 Task: Create a rule when I enter a card name containing a date after set due on the date.
Action: Mouse moved to (1236, 98)
Screenshot: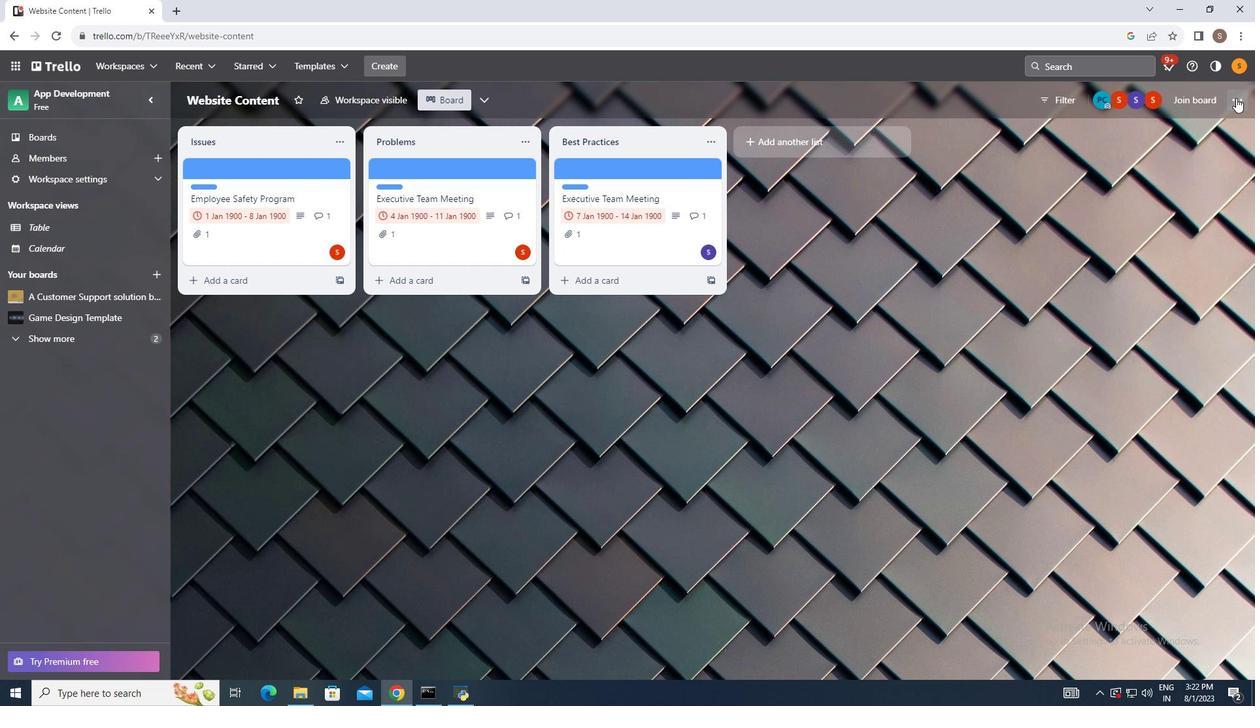 
Action: Mouse pressed left at (1236, 98)
Screenshot: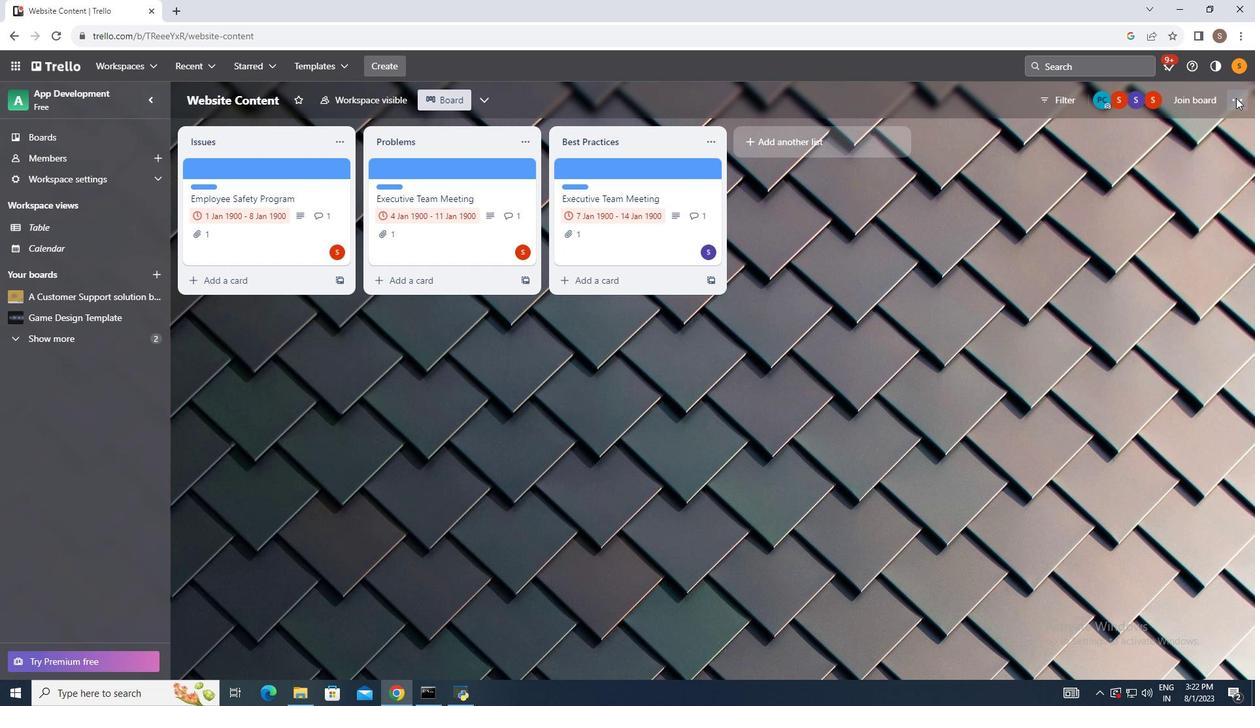 
Action: Mouse moved to (1156, 268)
Screenshot: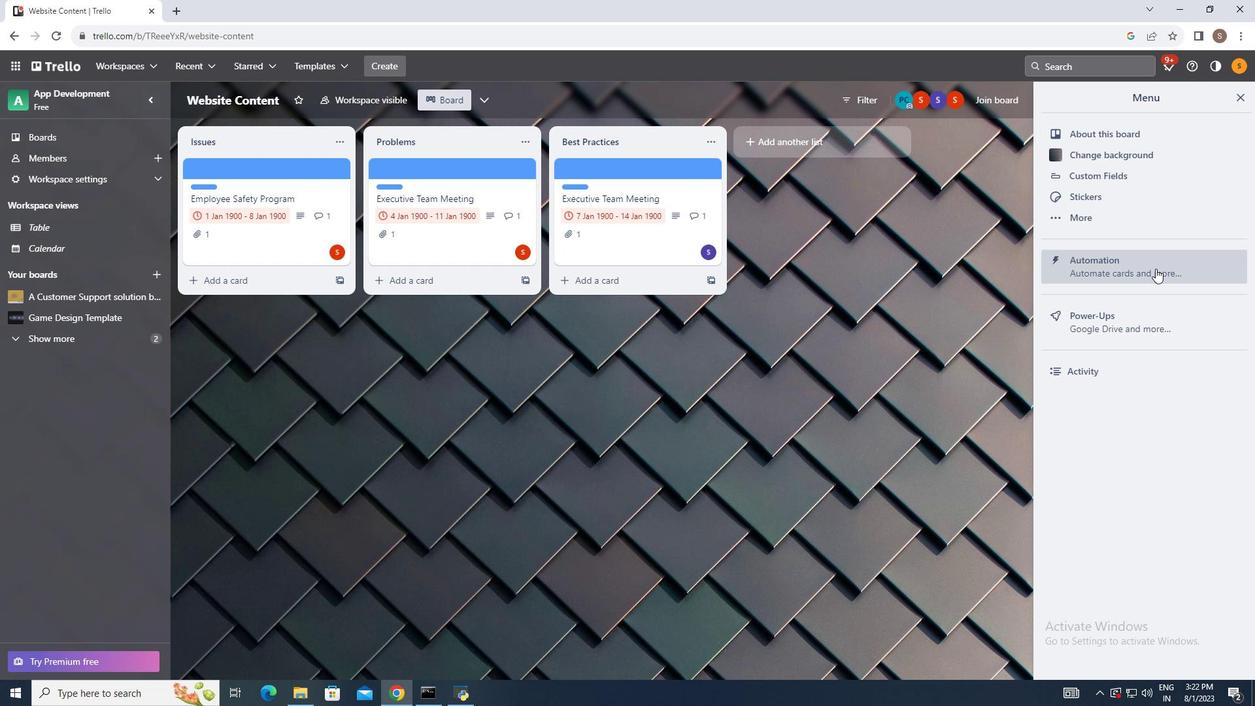 
Action: Mouse pressed left at (1156, 268)
Screenshot: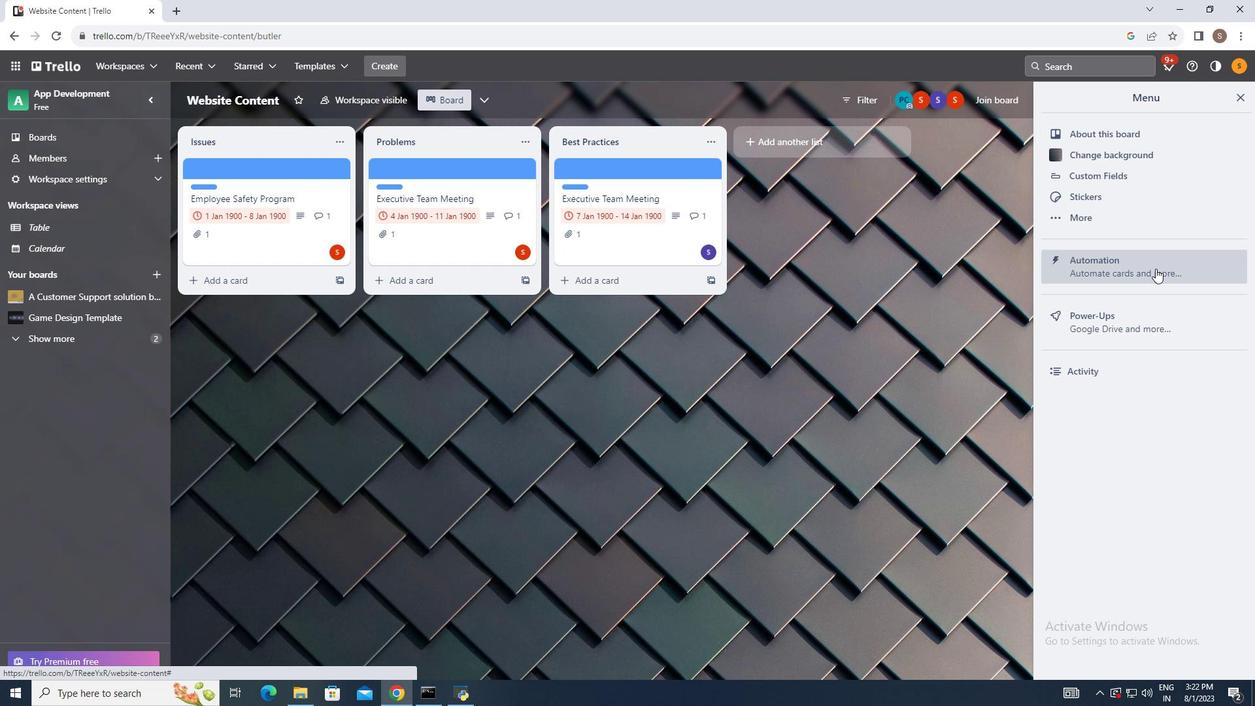 
Action: Mouse moved to (219, 207)
Screenshot: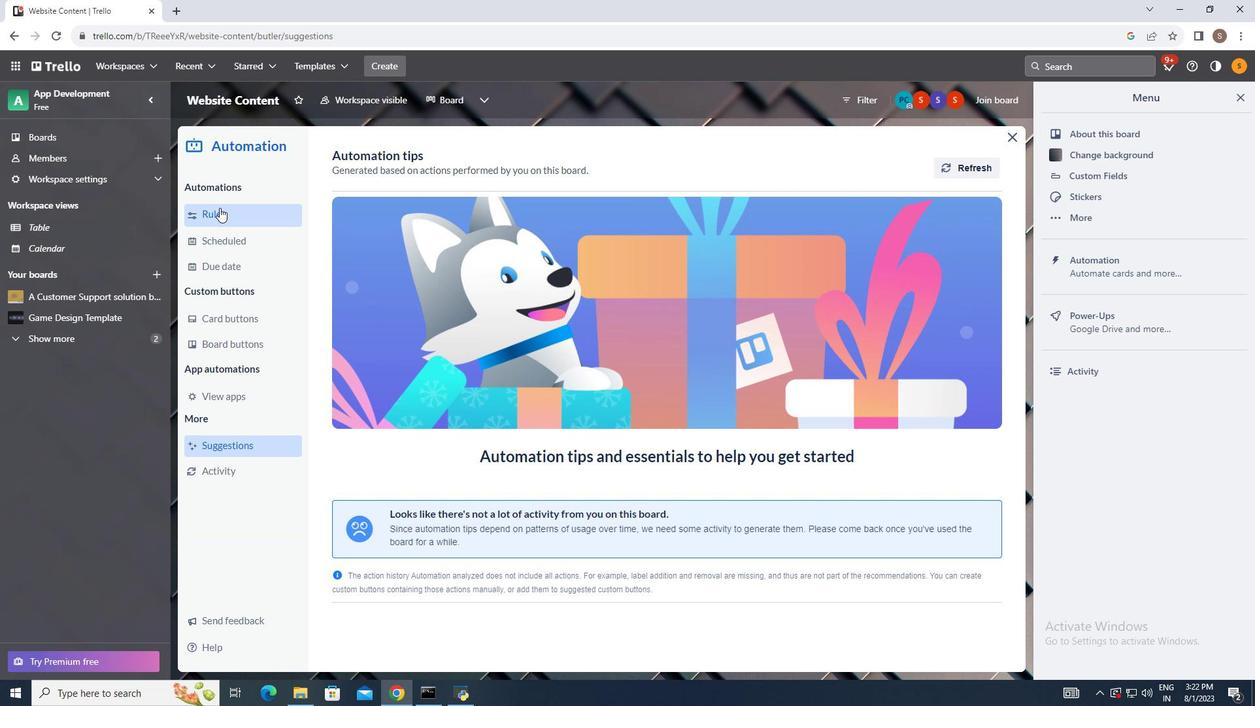 
Action: Mouse pressed left at (219, 207)
Screenshot: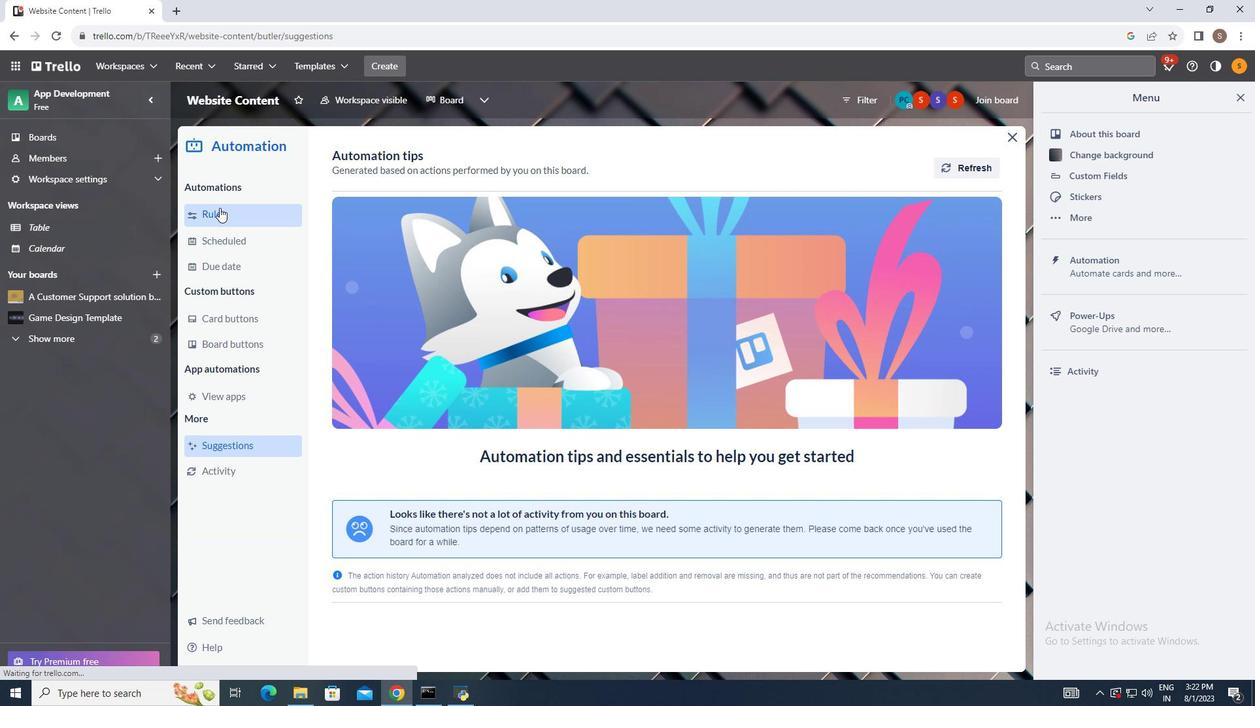 
Action: Mouse moved to (871, 151)
Screenshot: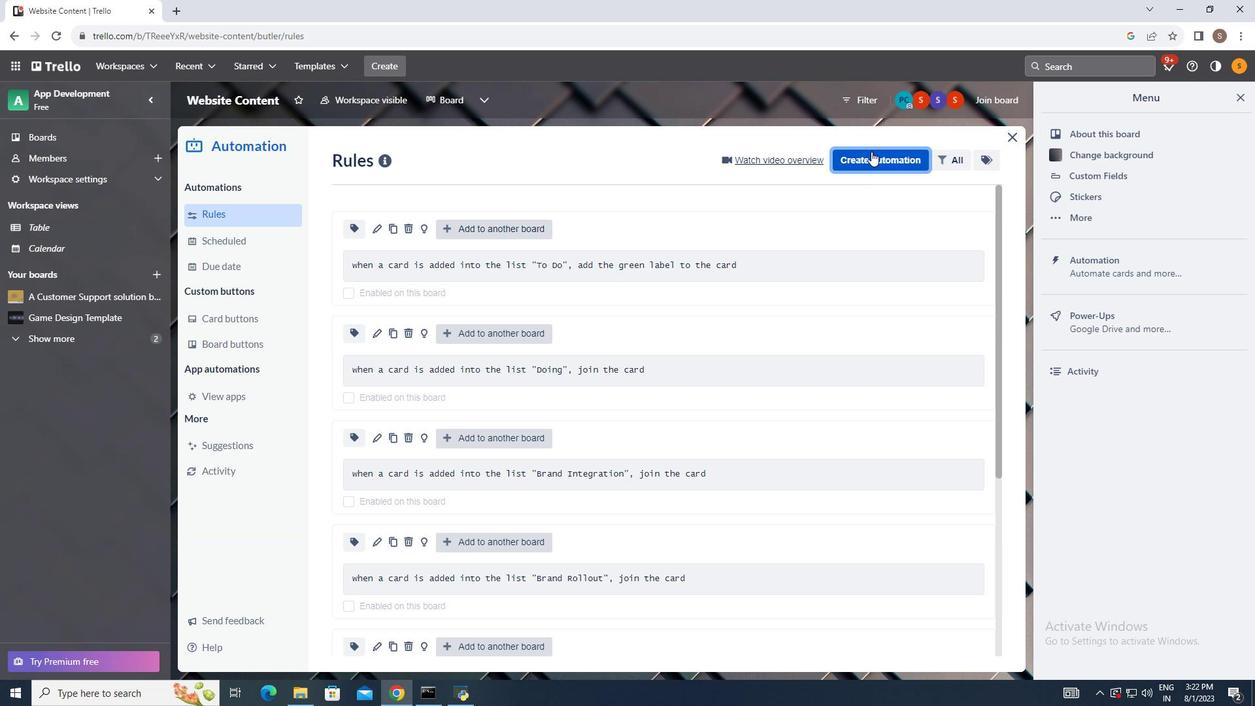 
Action: Mouse pressed left at (871, 151)
Screenshot: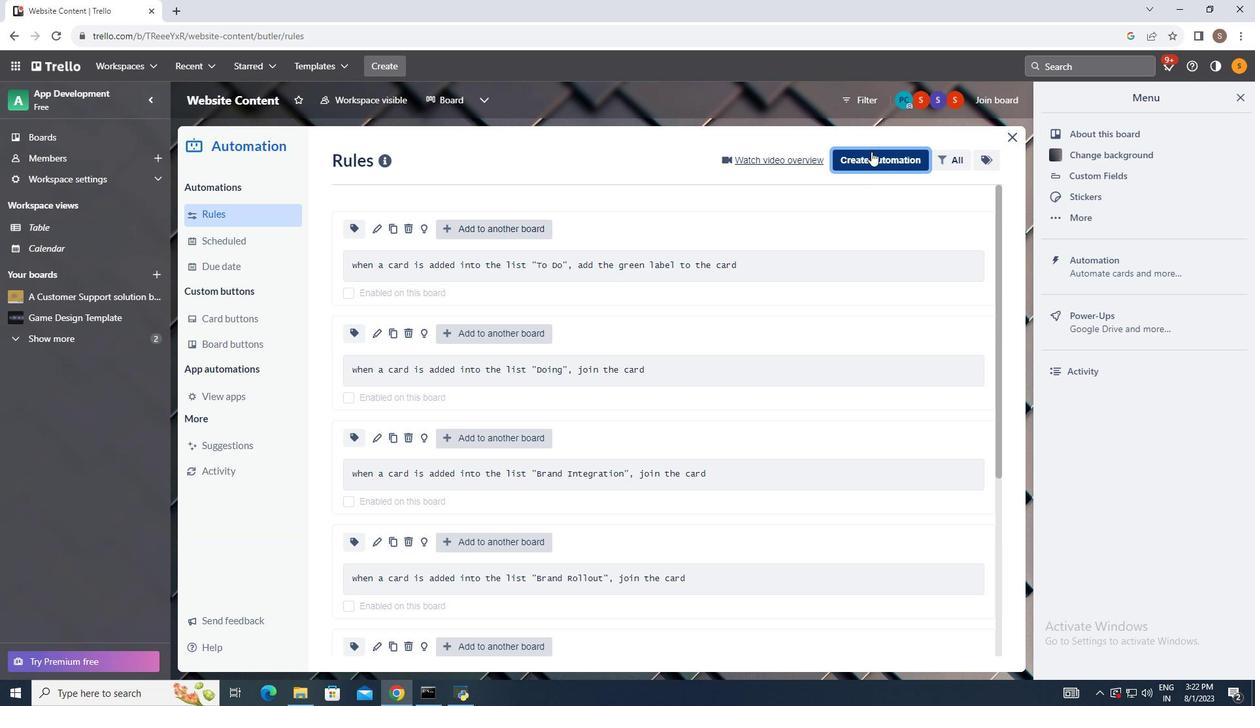 
Action: Mouse moved to (671, 285)
Screenshot: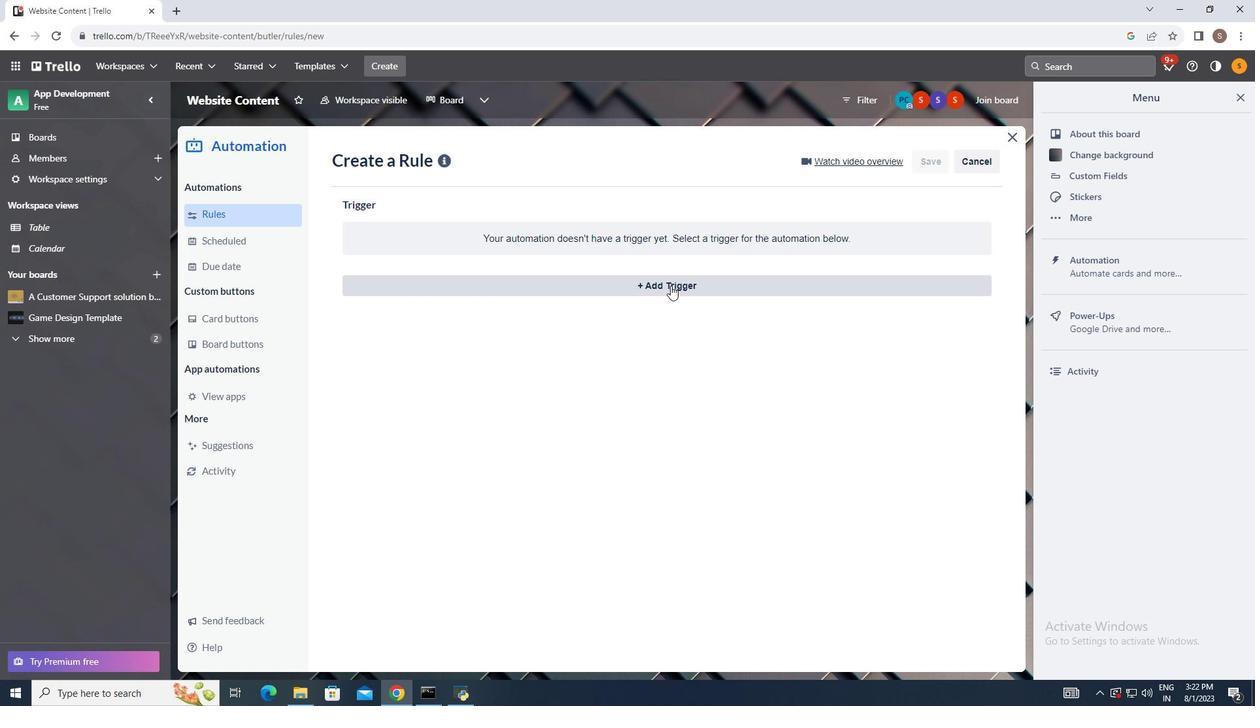 
Action: Mouse pressed left at (671, 285)
Screenshot: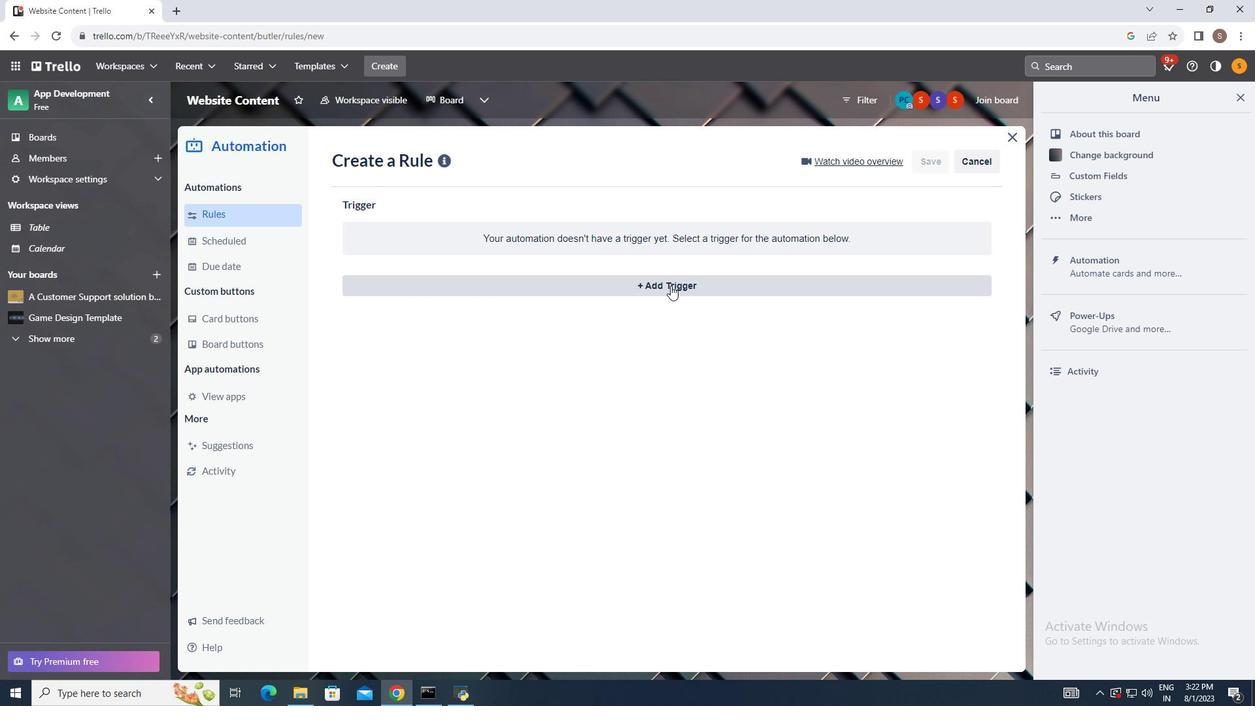 
Action: Mouse moved to (488, 326)
Screenshot: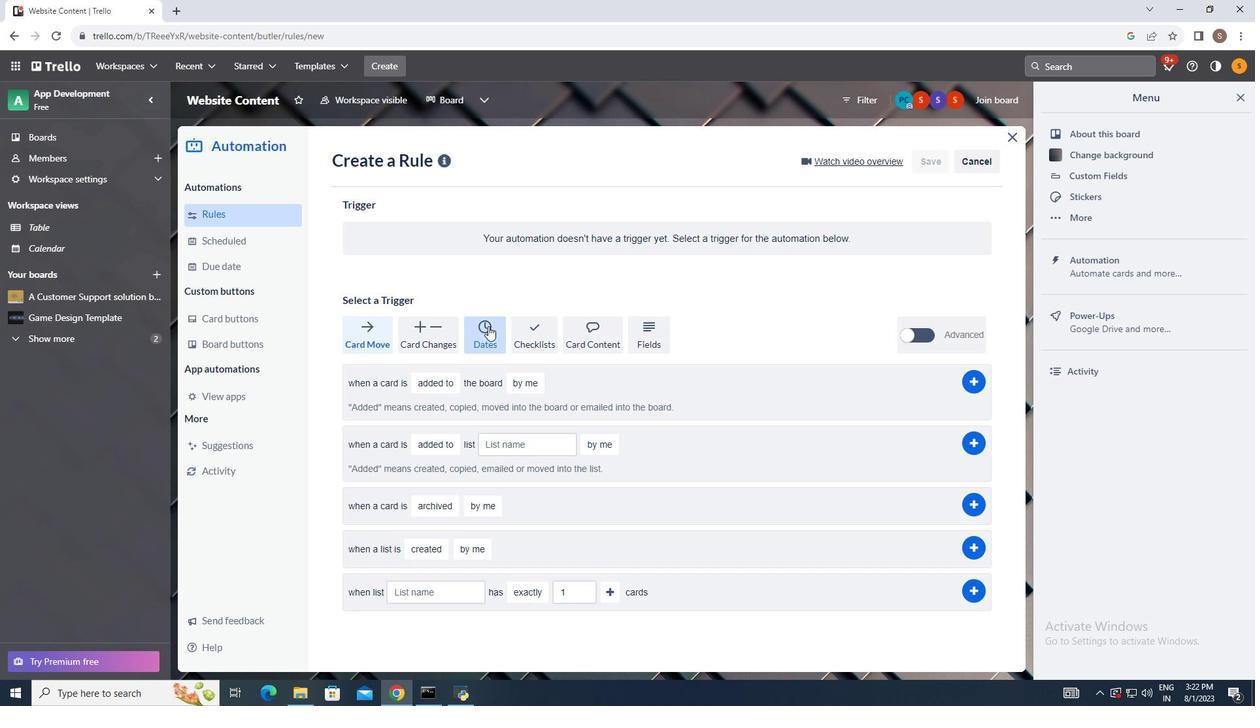 
Action: Mouse pressed left at (488, 326)
Screenshot: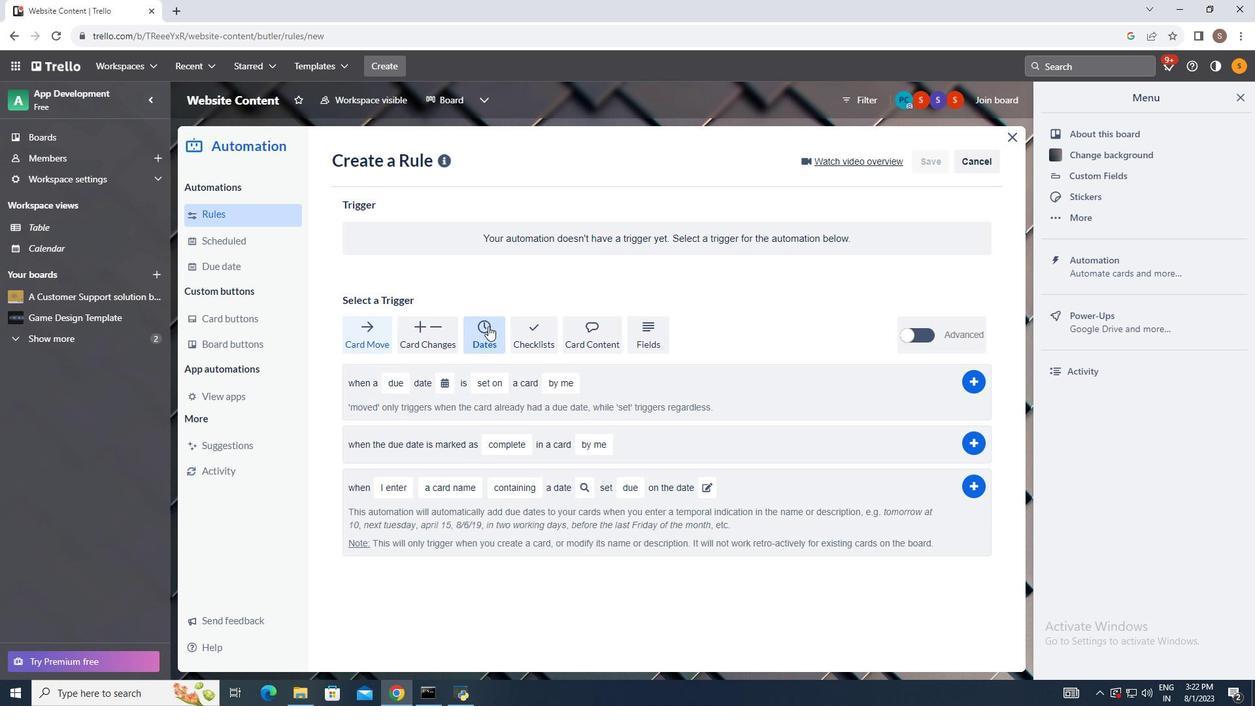 
Action: Mouse moved to (396, 489)
Screenshot: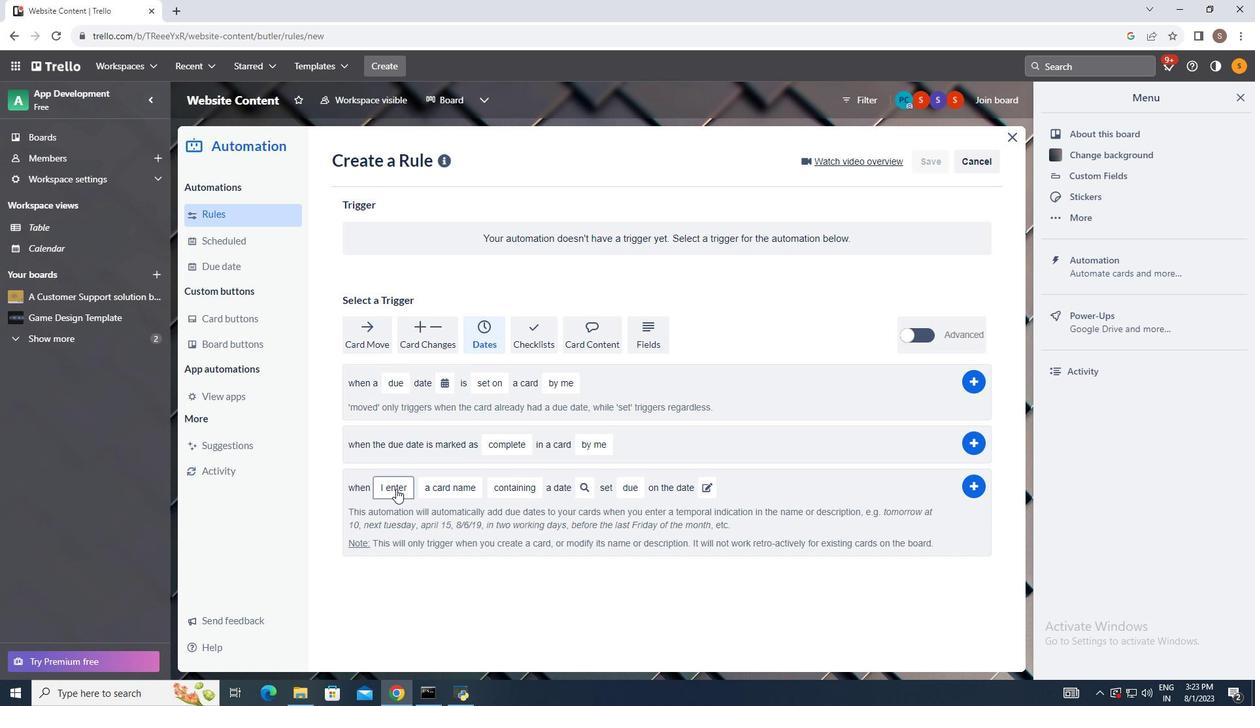 
Action: Mouse pressed left at (396, 489)
Screenshot: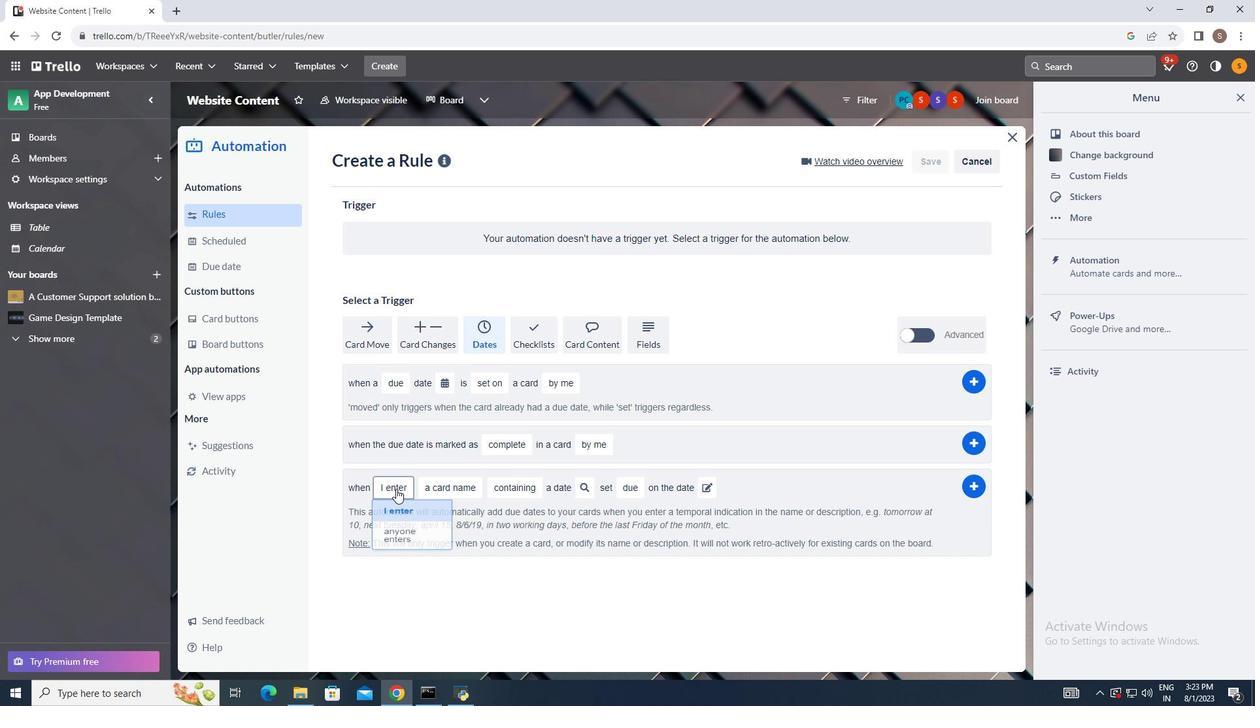 
Action: Mouse moved to (400, 512)
Screenshot: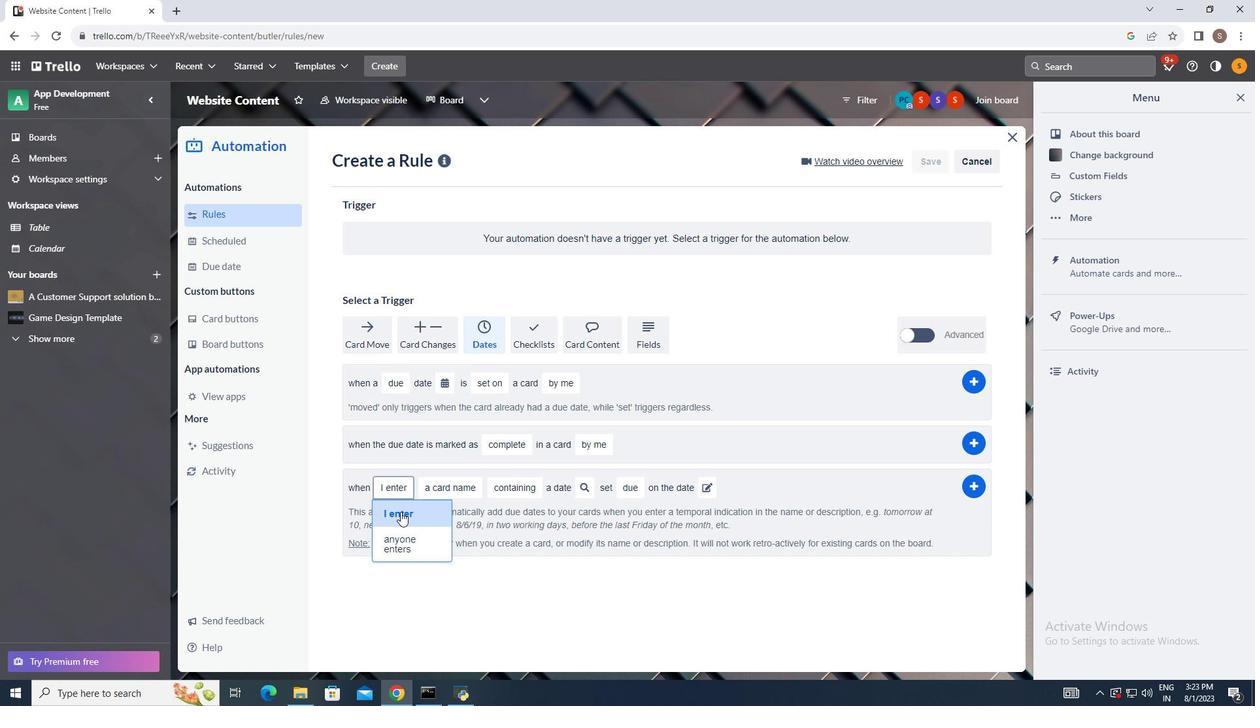
Action: Mouse pressed left at (400, 512)
Screenshot: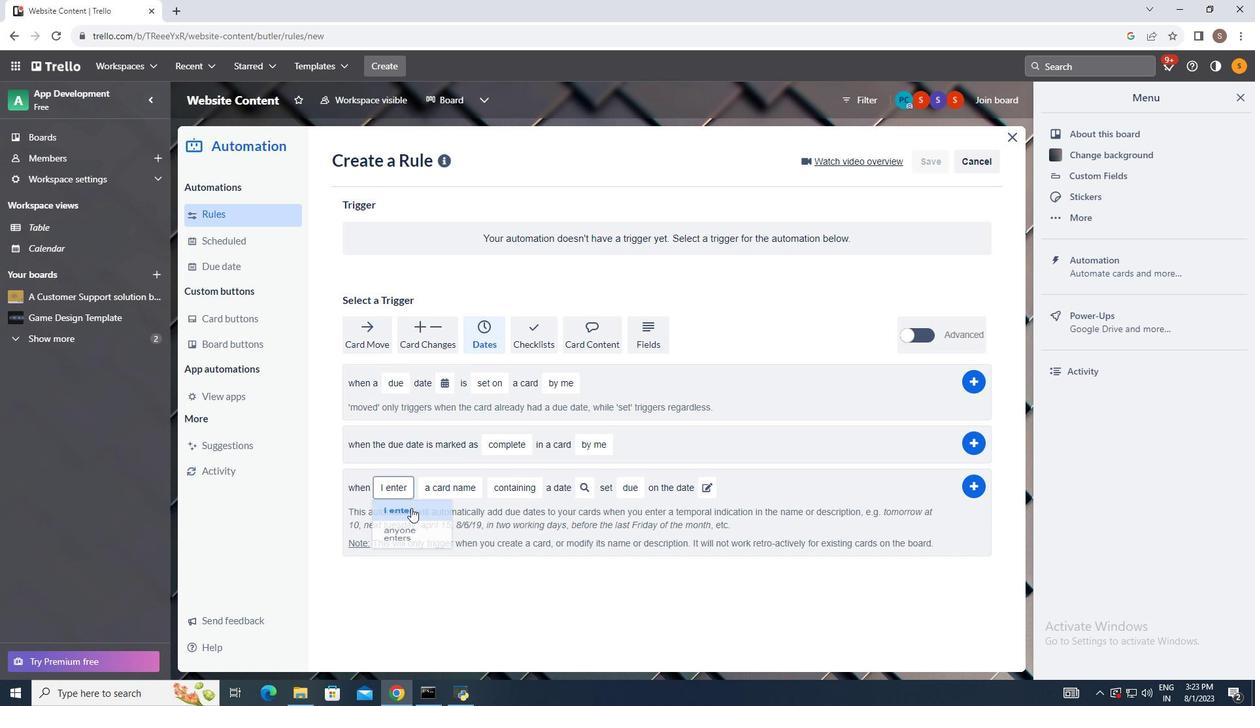 
Action: Mouse moved to (436, 483)
Screenshot: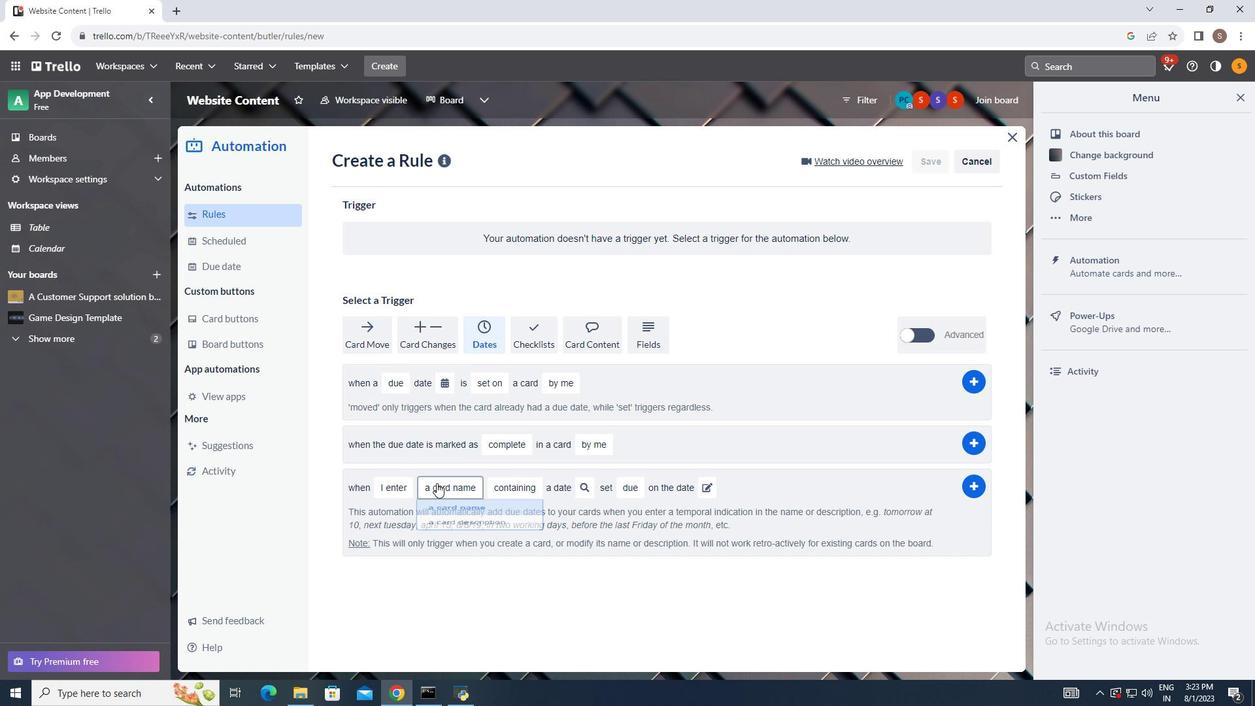 
Action: Mouse pressed left at (436, 483)
Screenshot: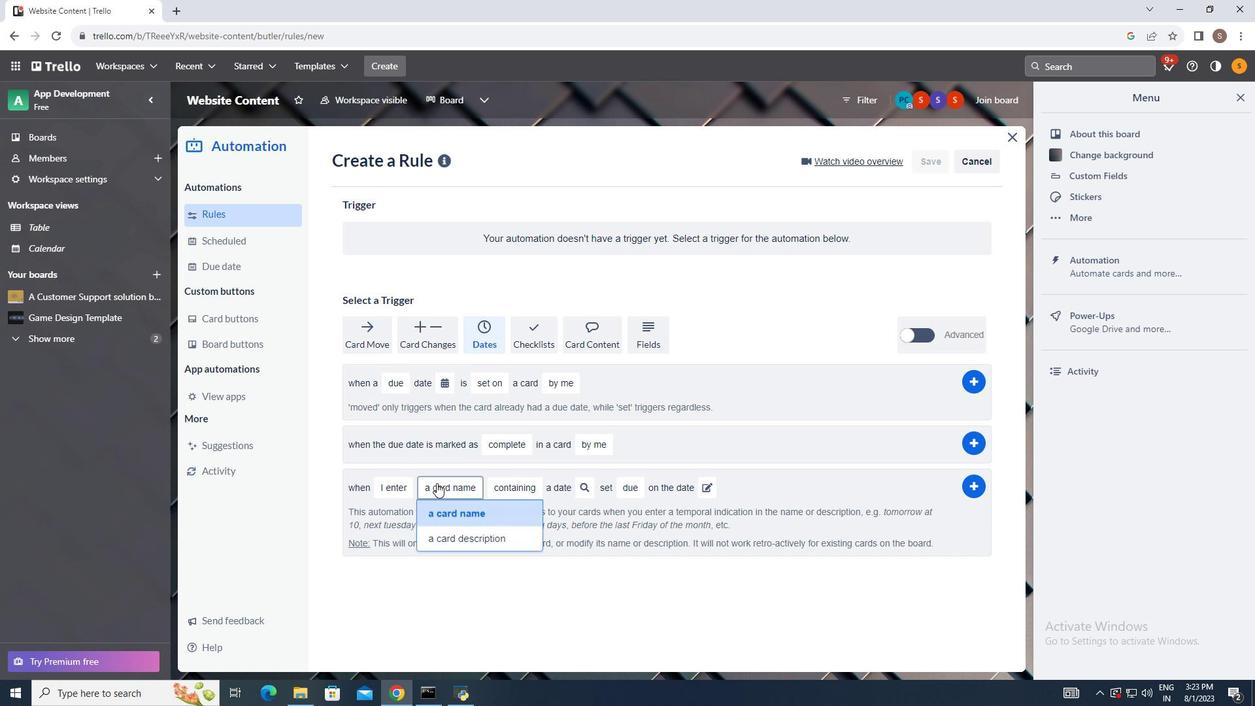 
Action: Mouse moved to (448, 512)
Screenshot: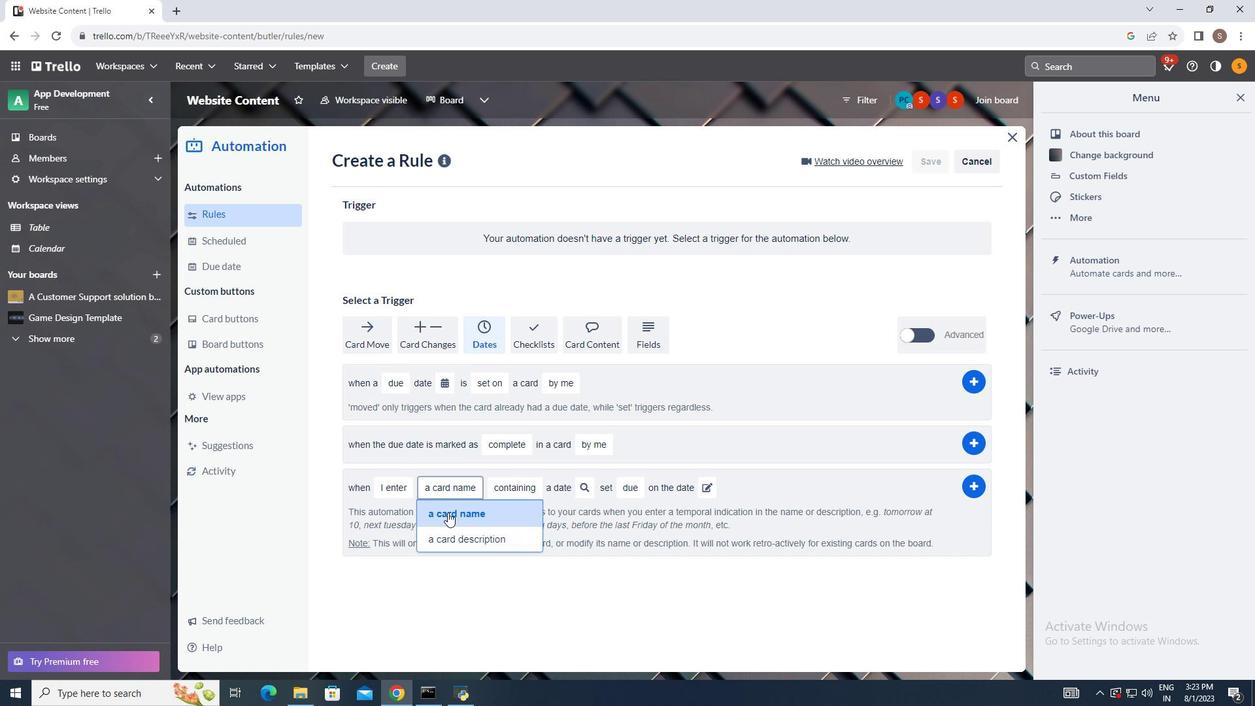 
Action: Mouse pressed left at (448, 512)
Screenshot: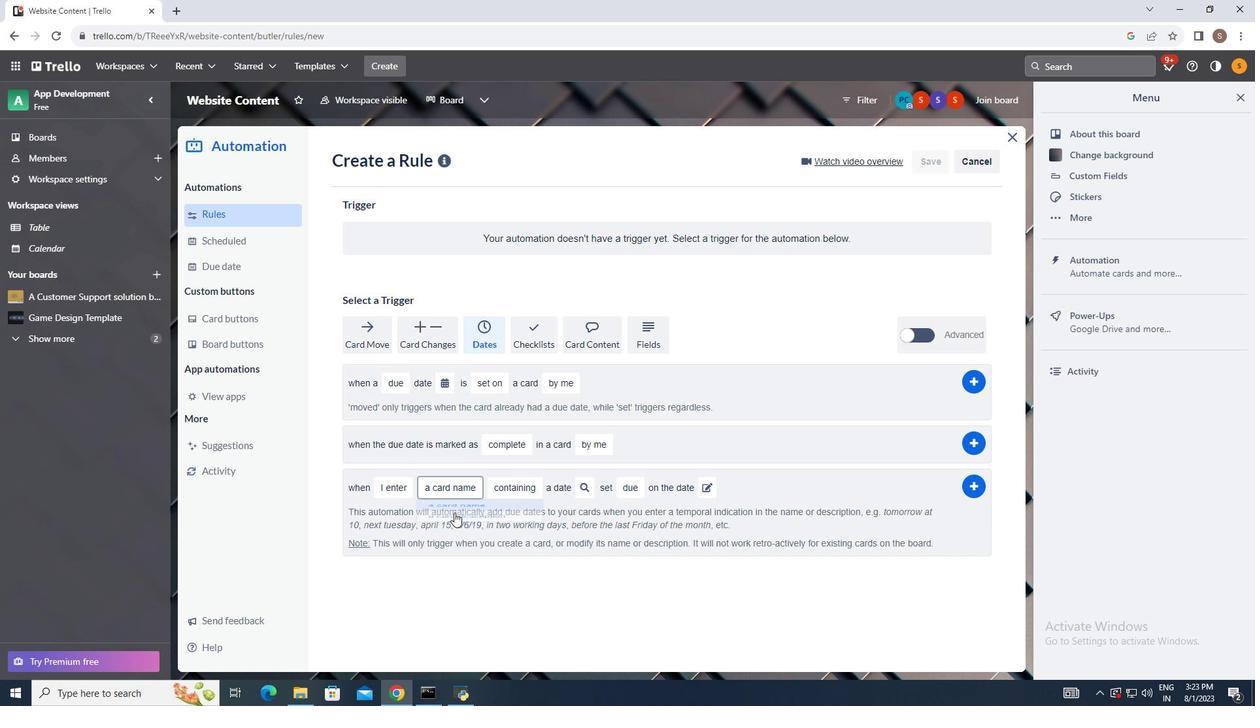 
Action: Mouse moved to (505, 489)
Screenshot: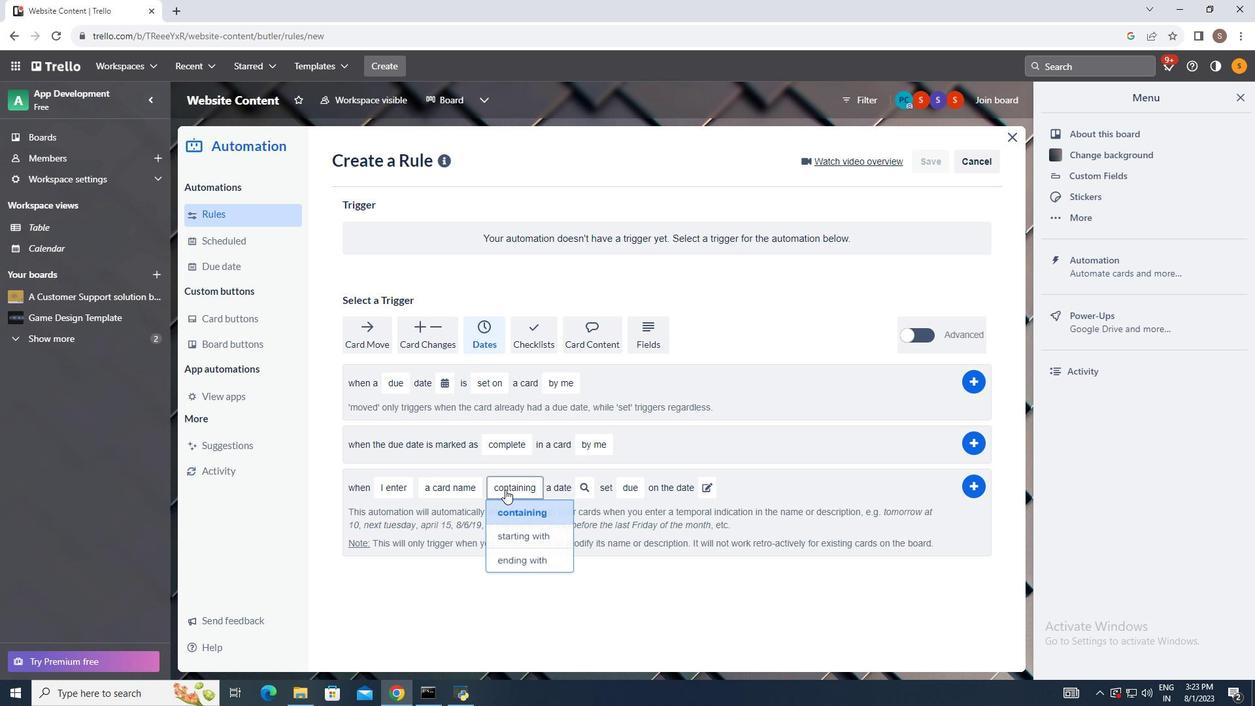 
Action: Mouse pressed left at (505, 489)
Screenshot: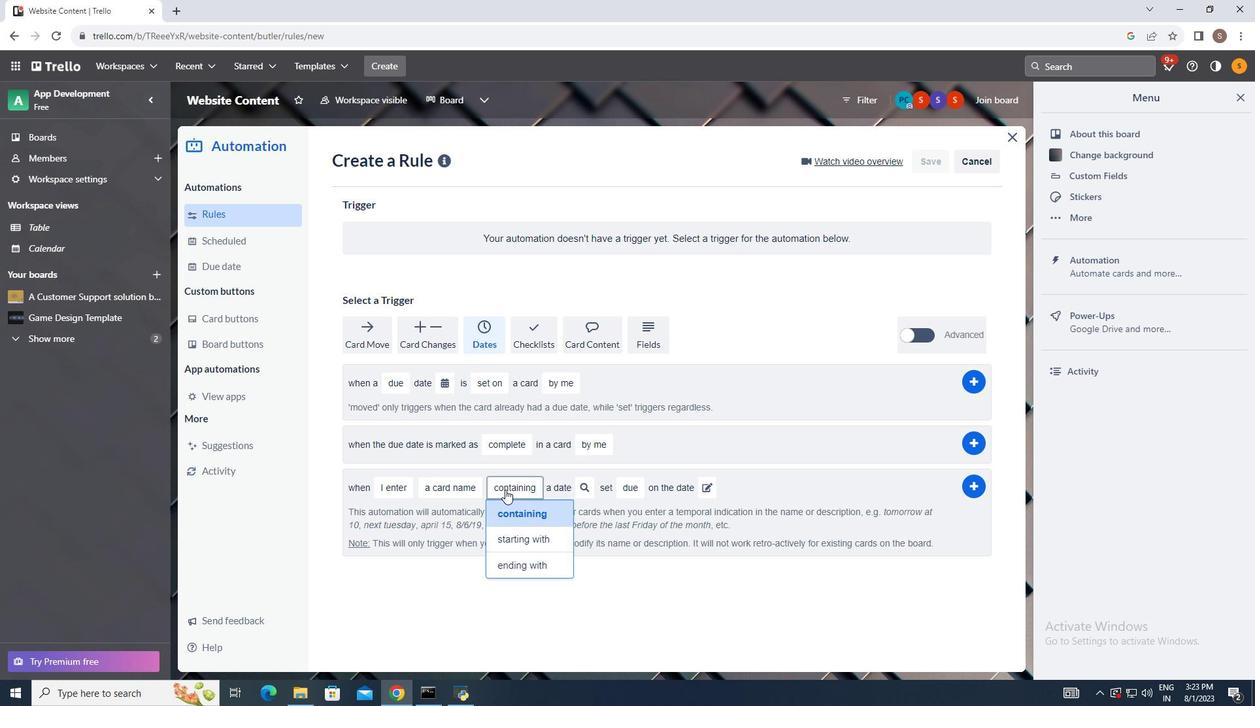 
Action: Mouse moved to (512, 506)
Screenshot: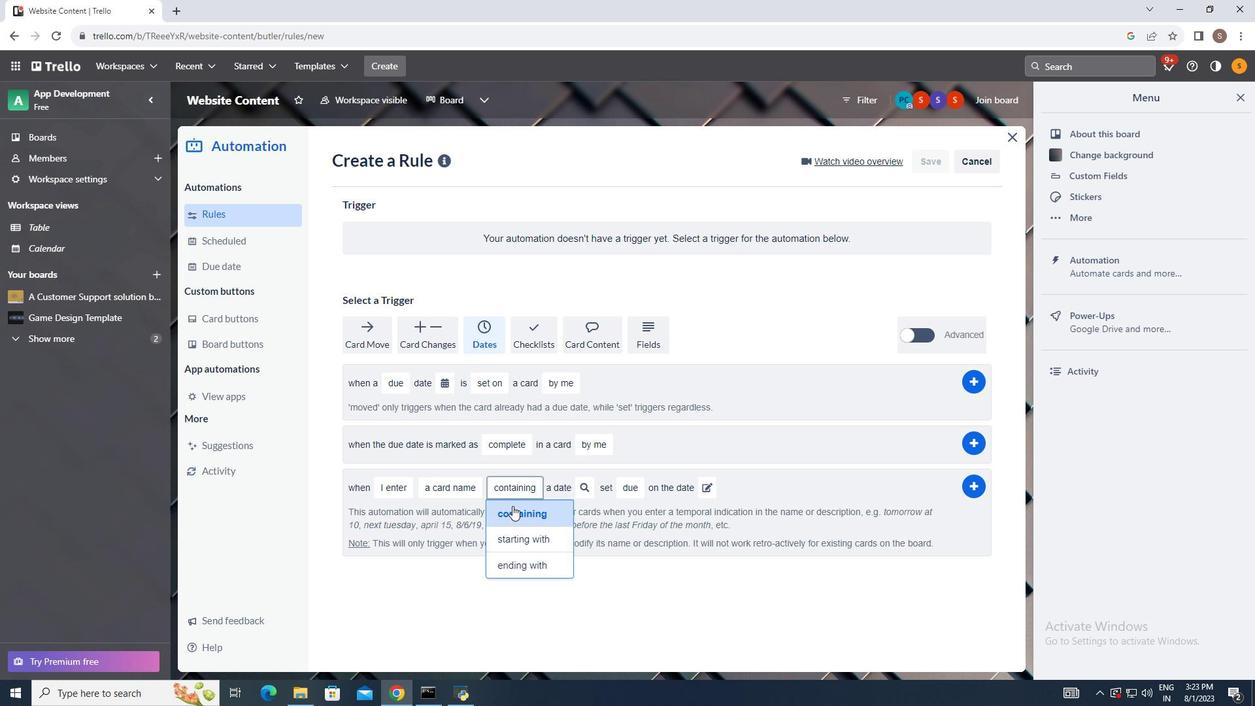 
Action: Mouse pressed left at (512, 506)
Screenshot: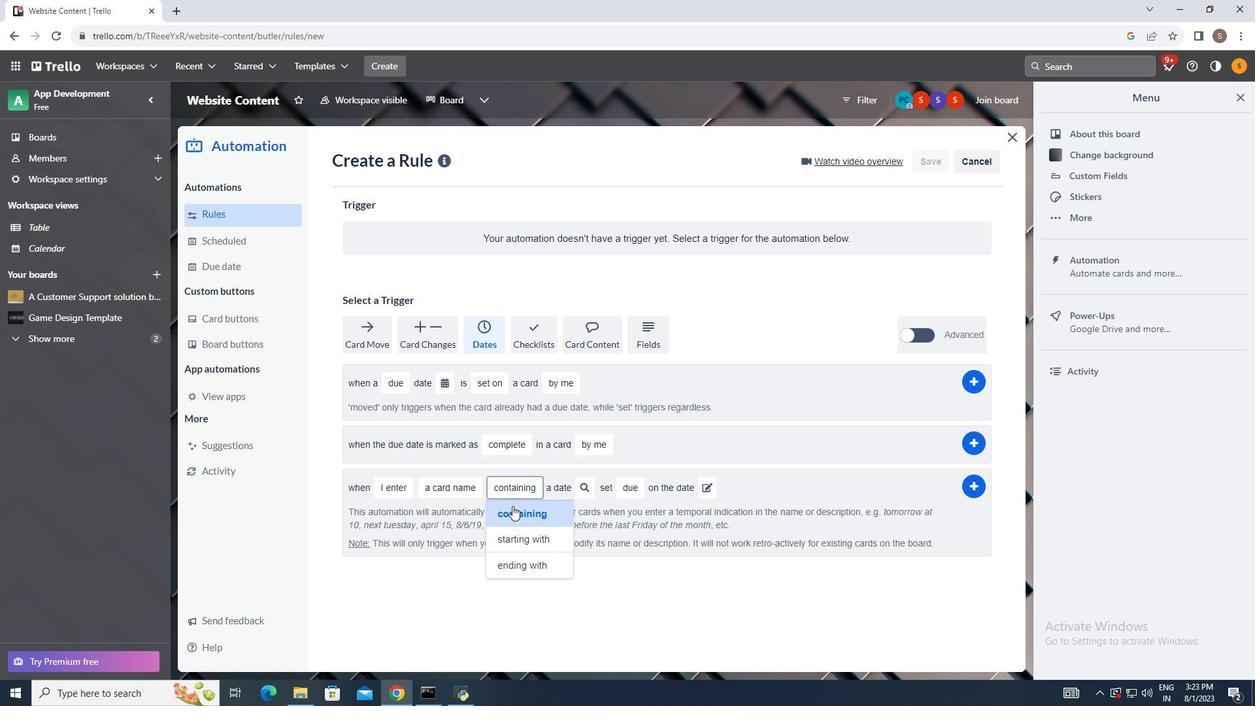 
Action: Mouse moved to (580, 492)
Screenshot: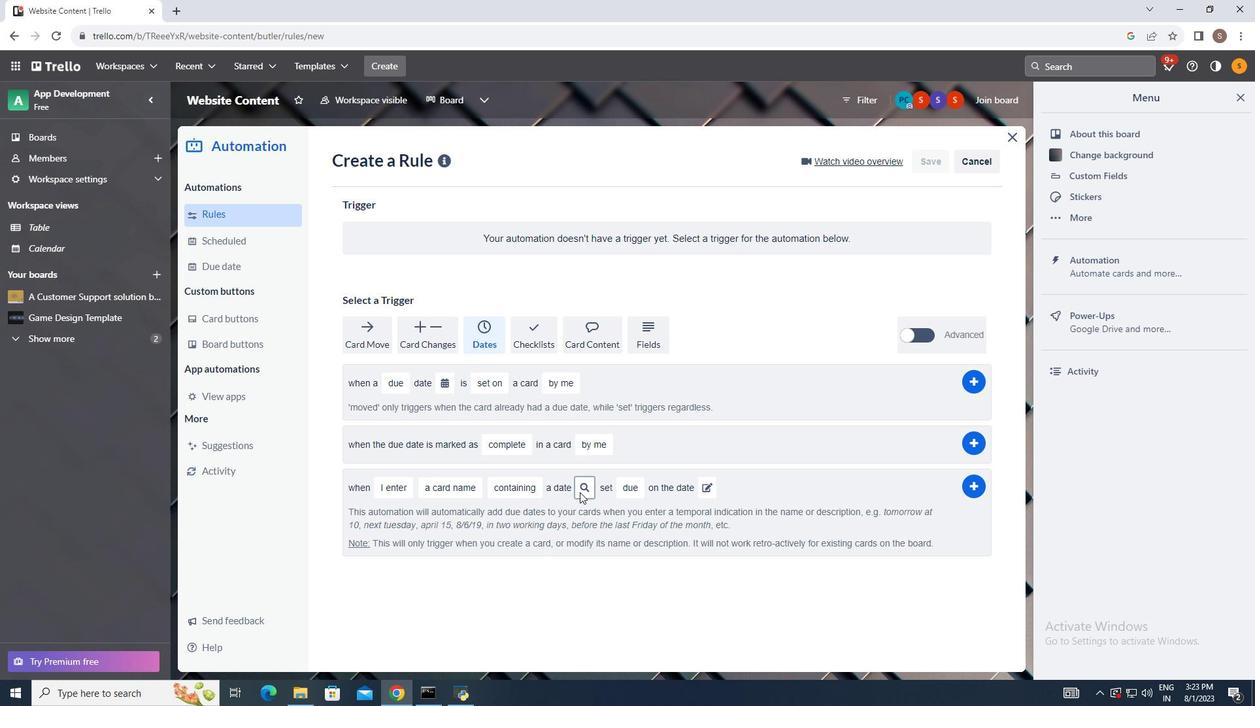 
Action: Mouse pressed left at (580, 492)
Screenshot: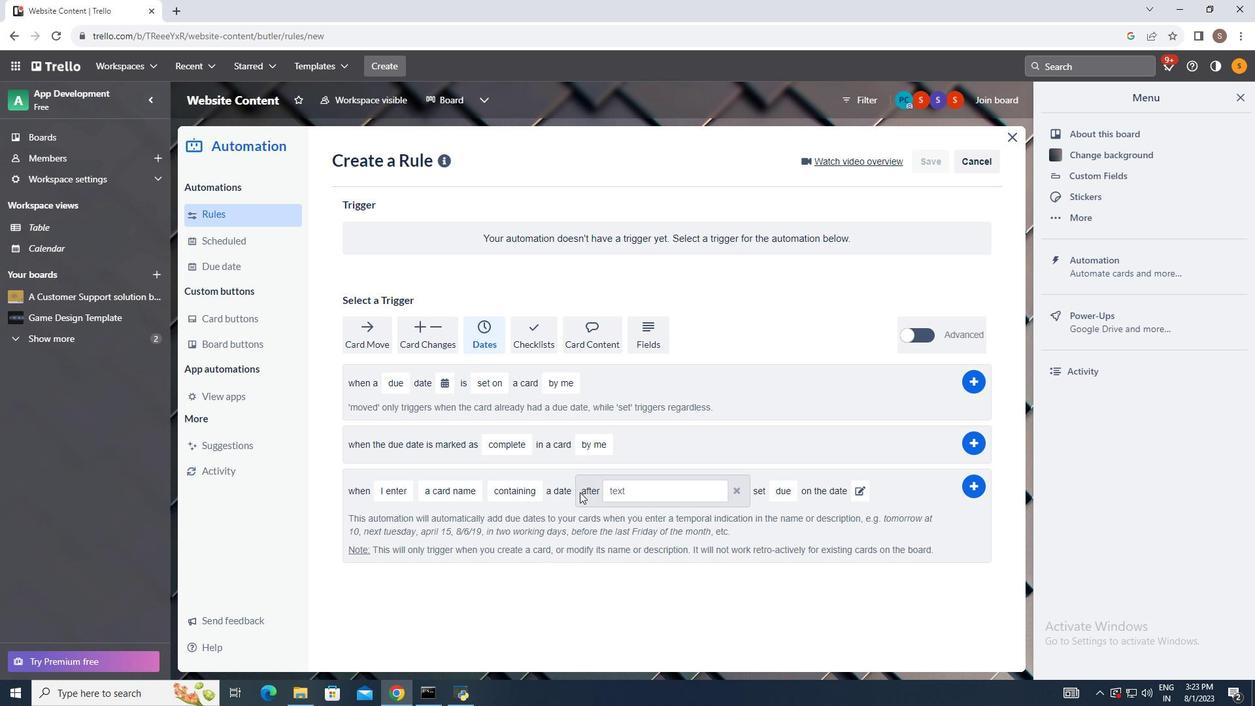 
Action: Mouse moved to (781, 495)
Screenshot: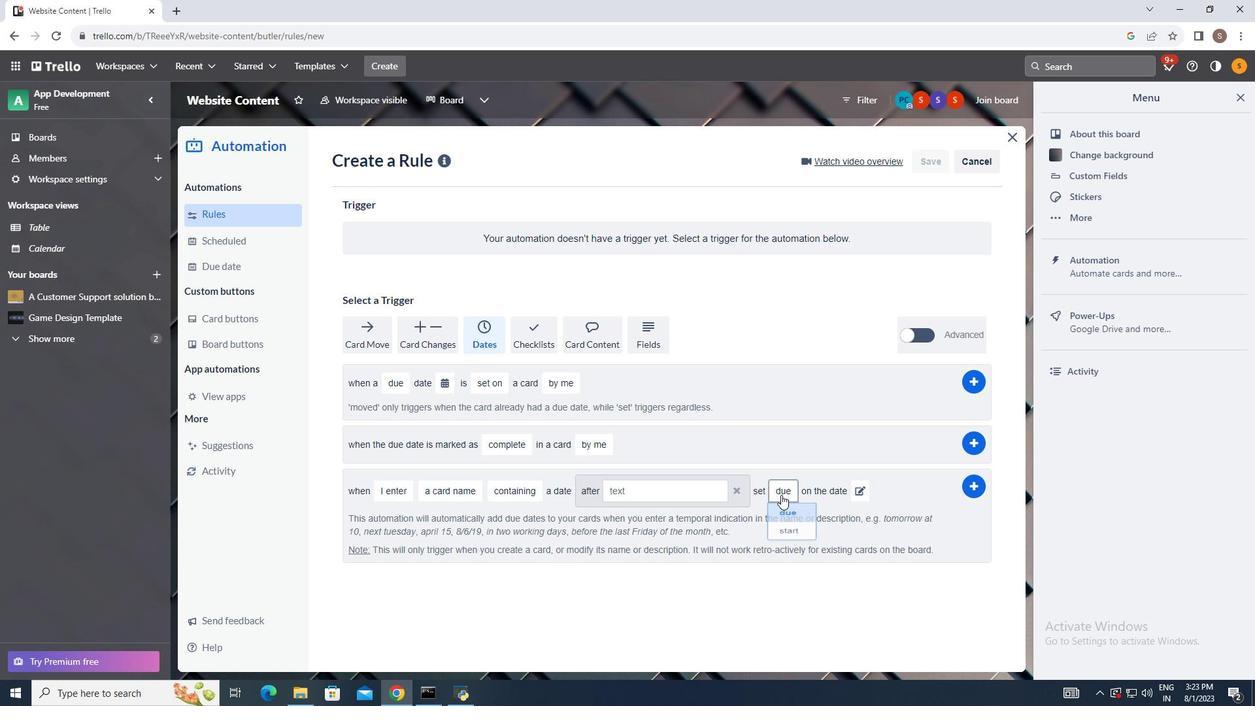 
Action: Mouse pressed left at (781, 495)
Screenshot: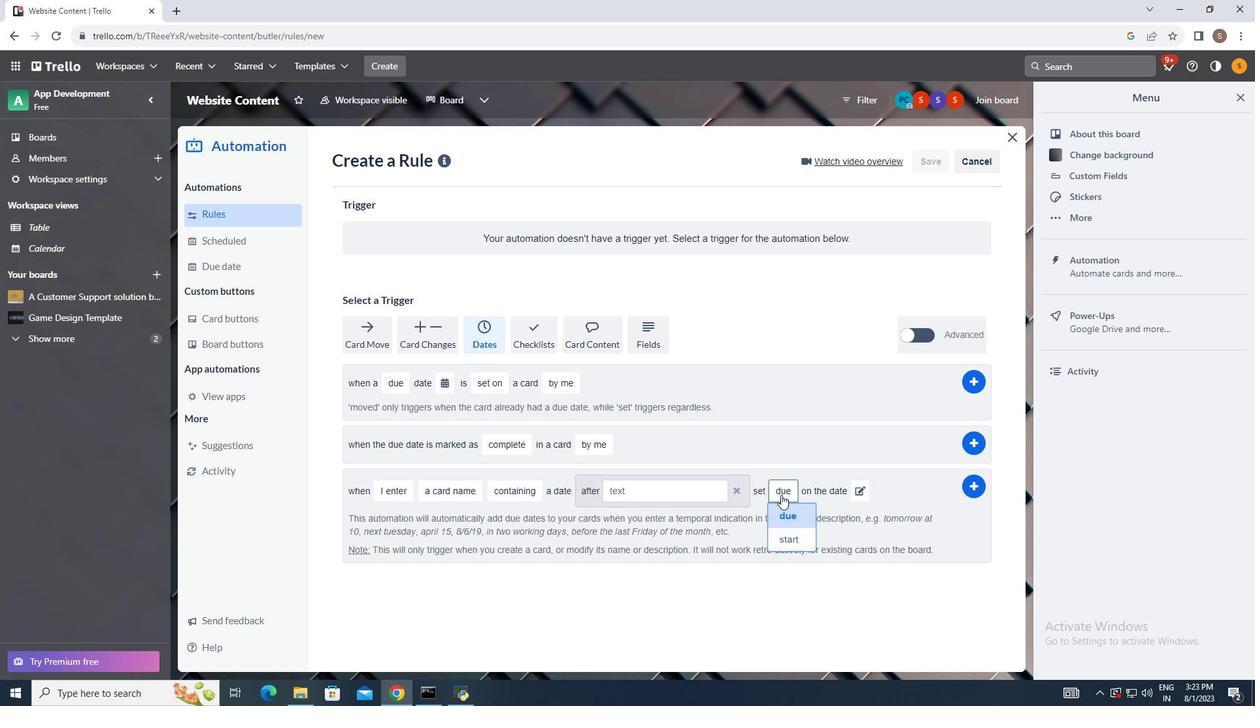 
Action: Mouse moved to (790, 514)
Screenshot: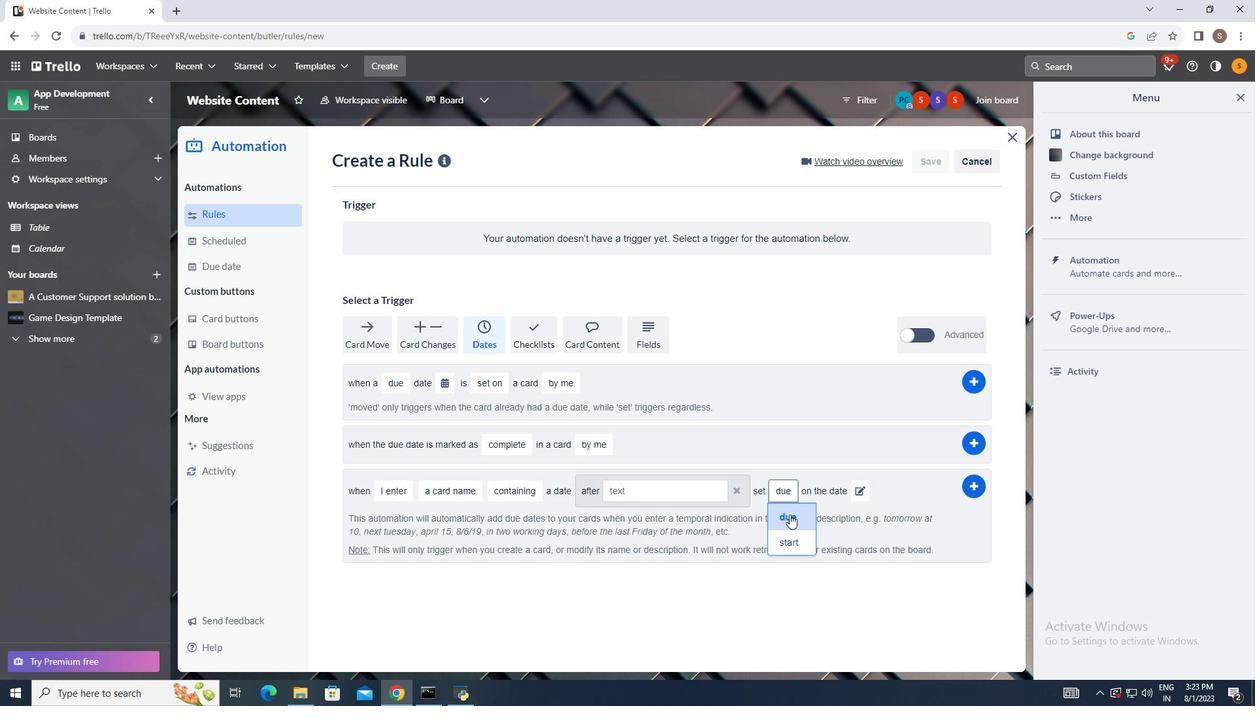 
Action: Mouse pressed left at (790, 514)
Screenshot: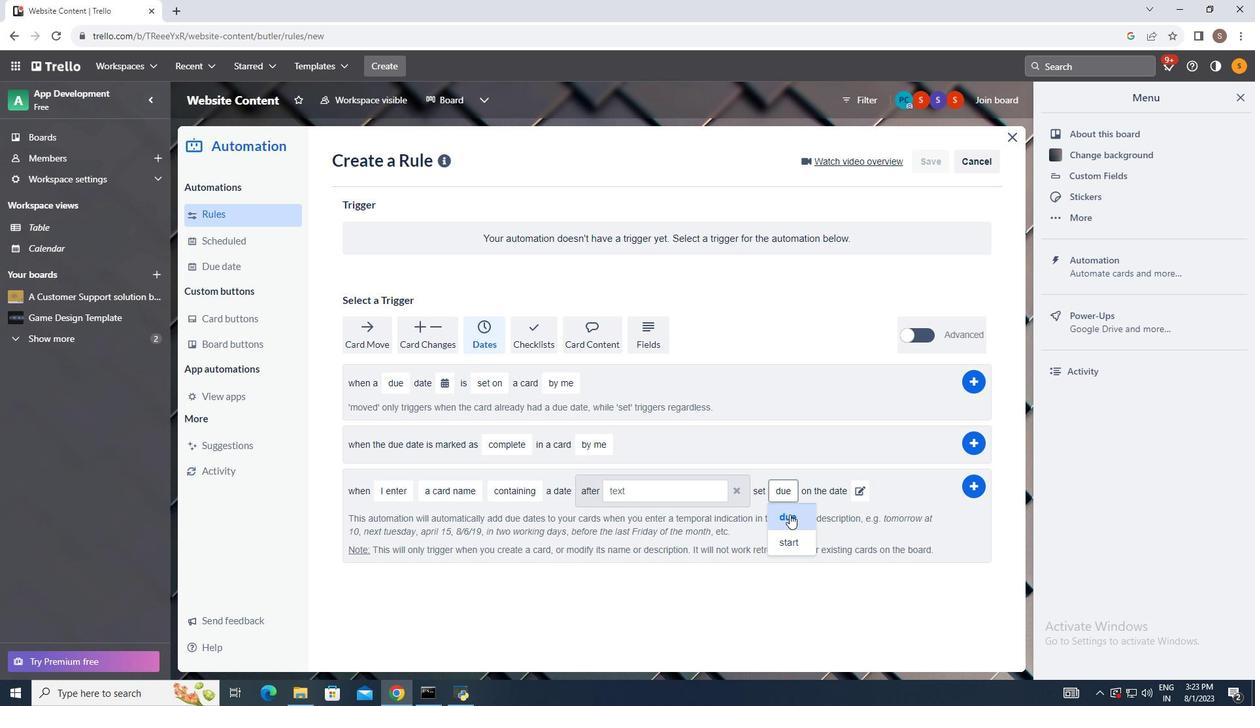 
Action: Mouse moved to (978, 486)
Screenshot: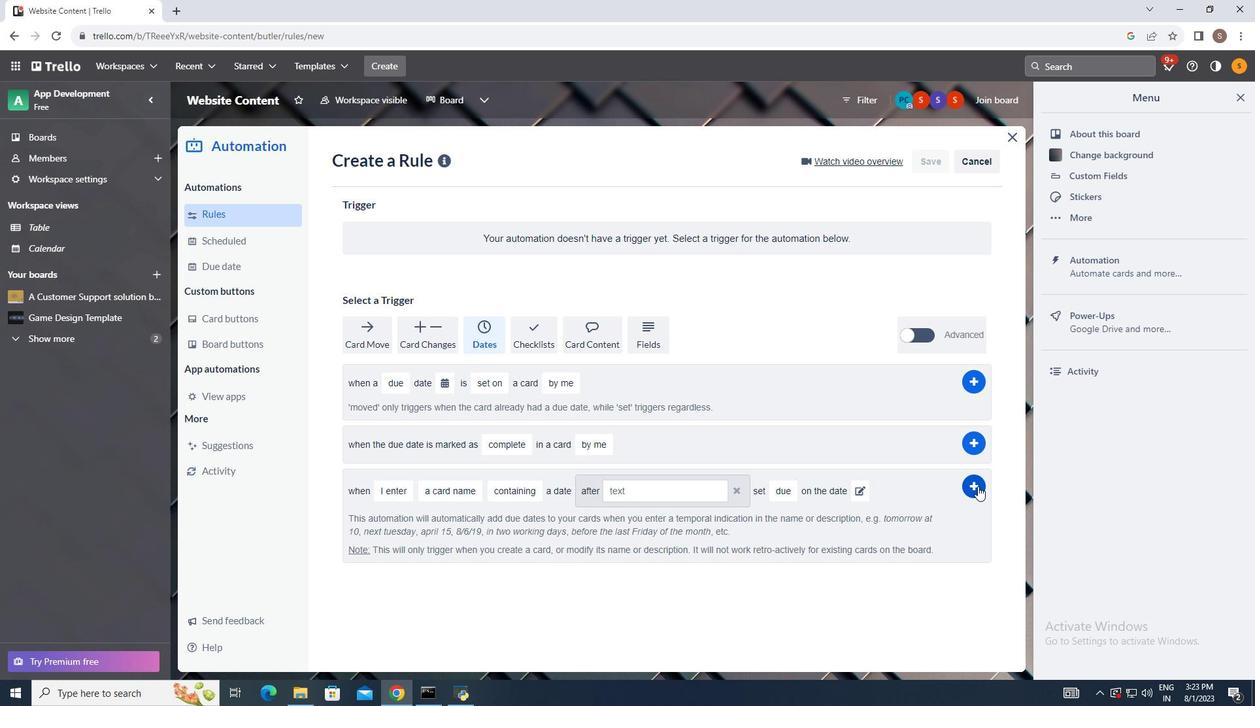 
Action: Mouse pressed left at (978, 486)
Screenshot: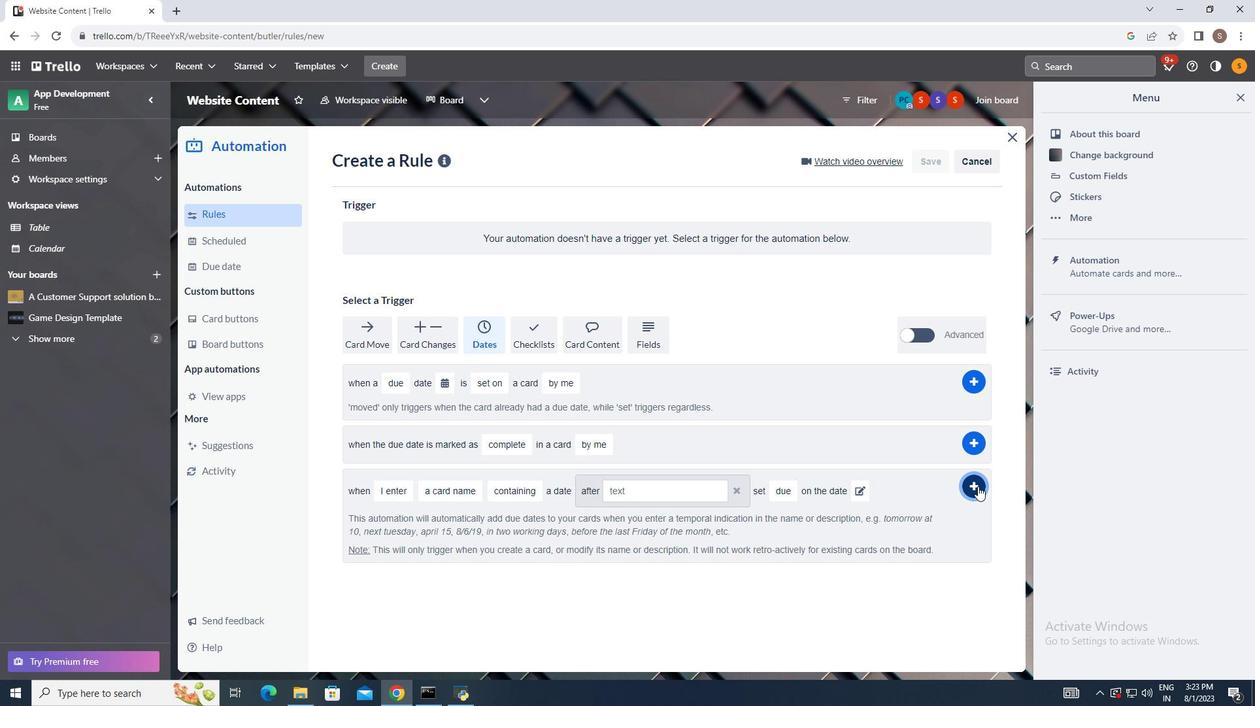 
Action: Mouse moved to (782, 402)
Screenshot: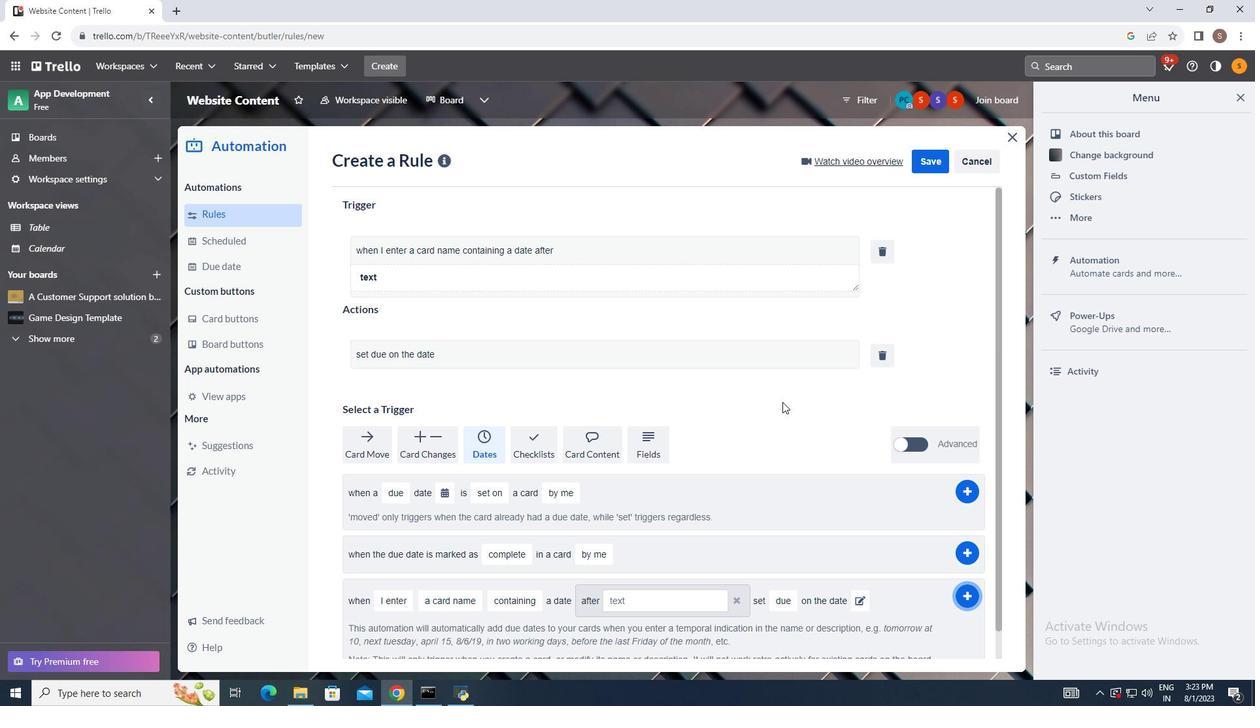 
